 Task: Look for products in the category "Cookies" with caramel flavor.
Action: Mouse moved to (974, 366)
Screenshot: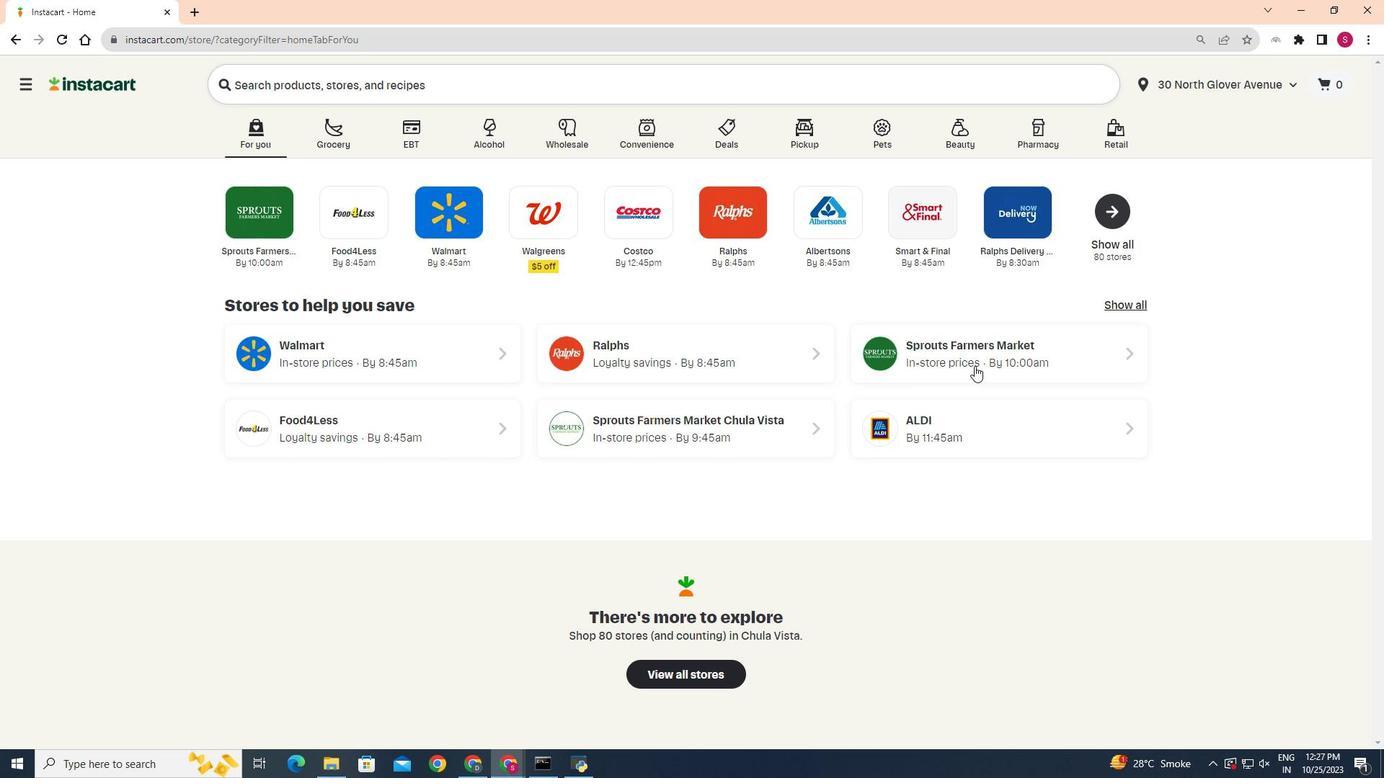 
Action: Mouse pressed left at (974, 366)
Screenshot: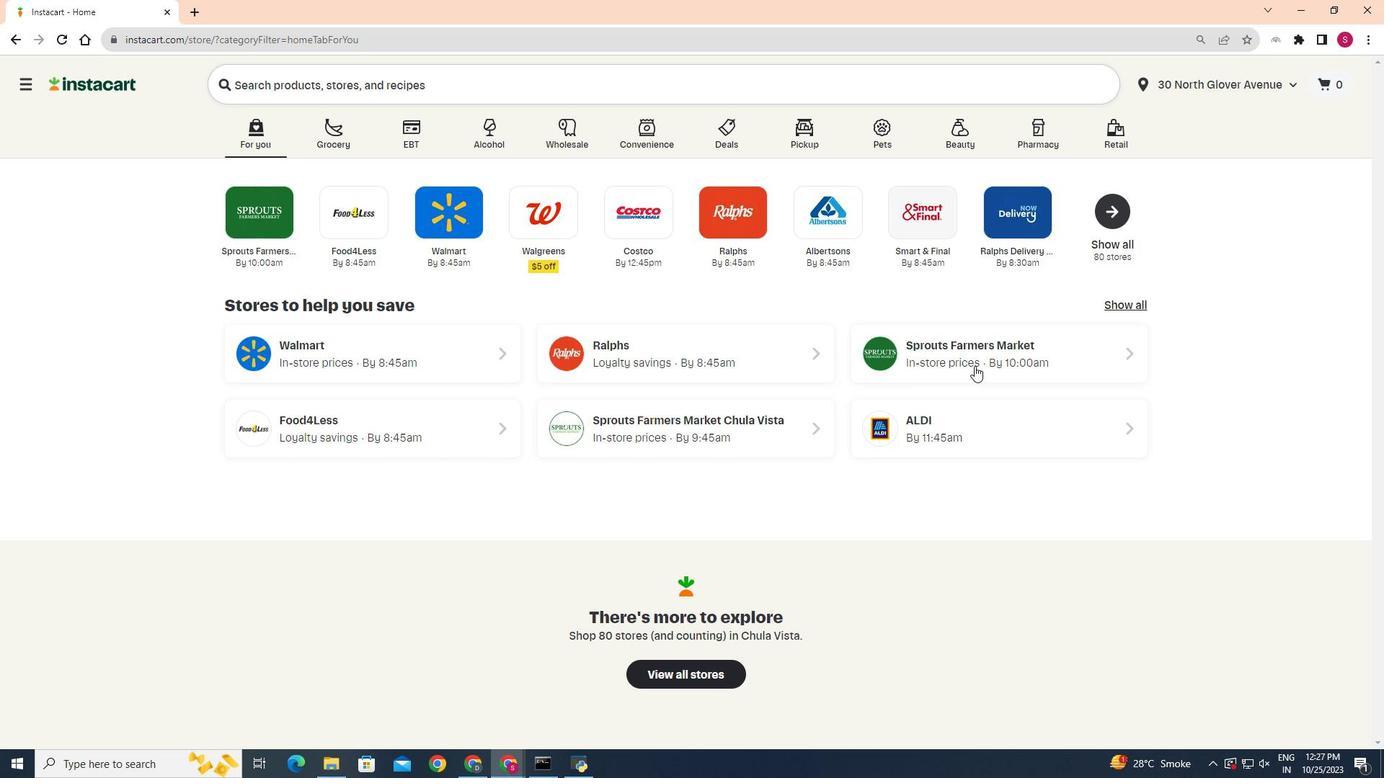 
Action: Mouse moved to (55, 628)
Screenshot: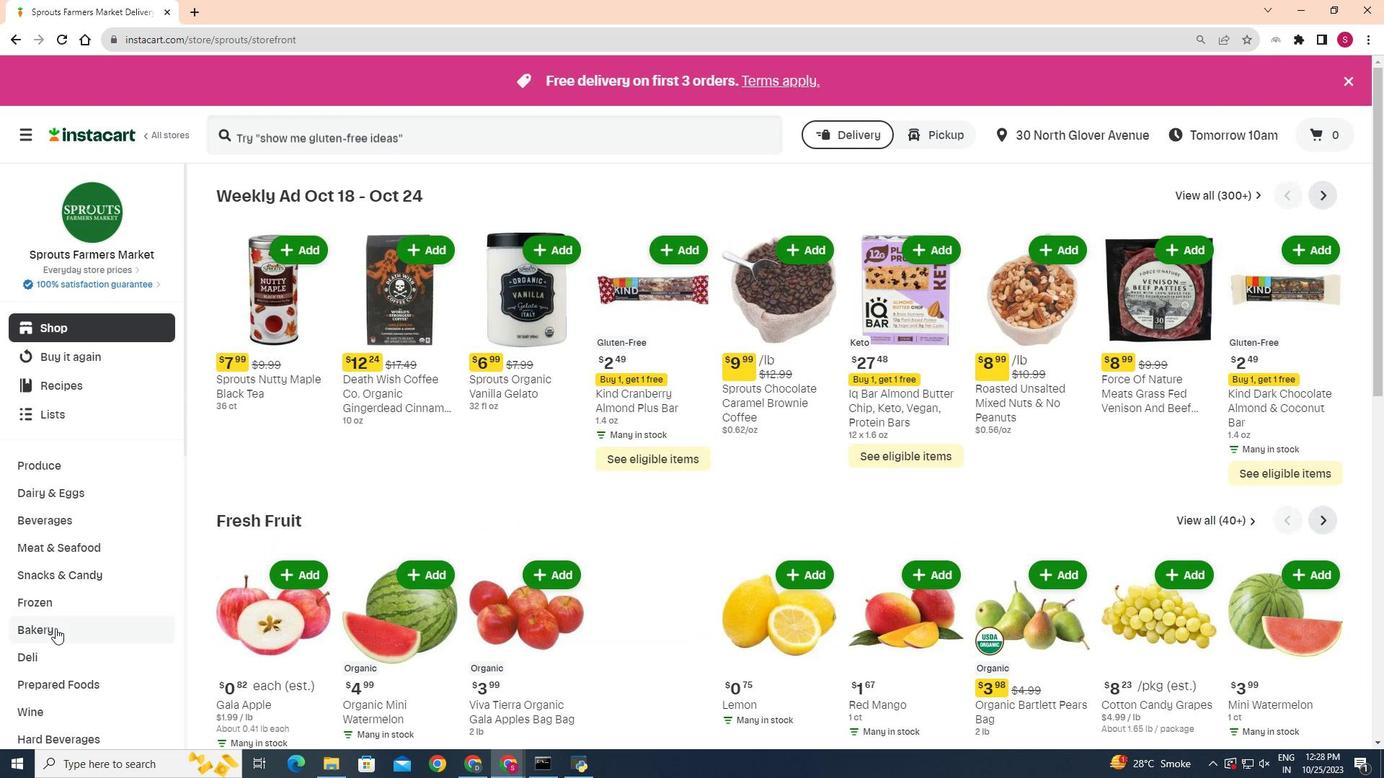 
Action: Mouse pressed left at (55, 628)
Screenshot: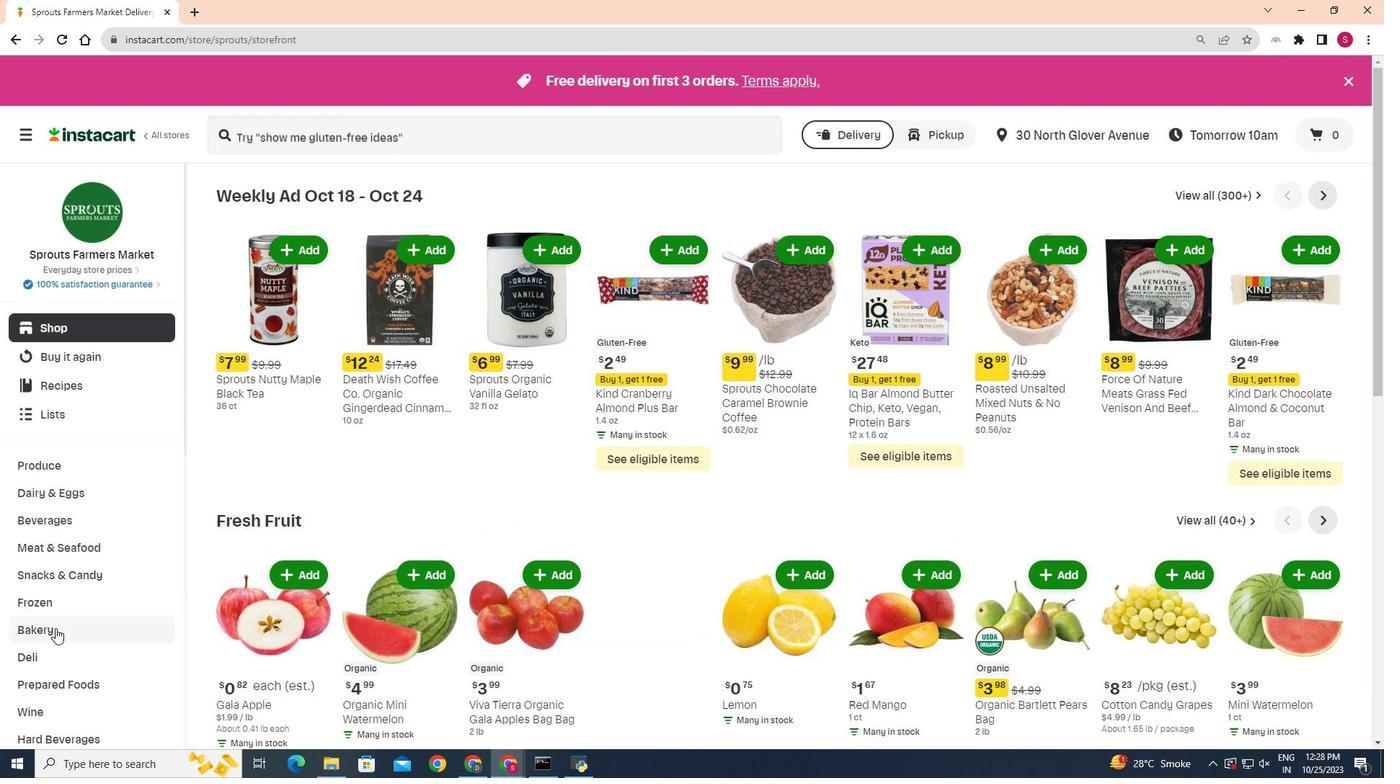 
Action: Mouse moved to (483, 224)
Screenshot: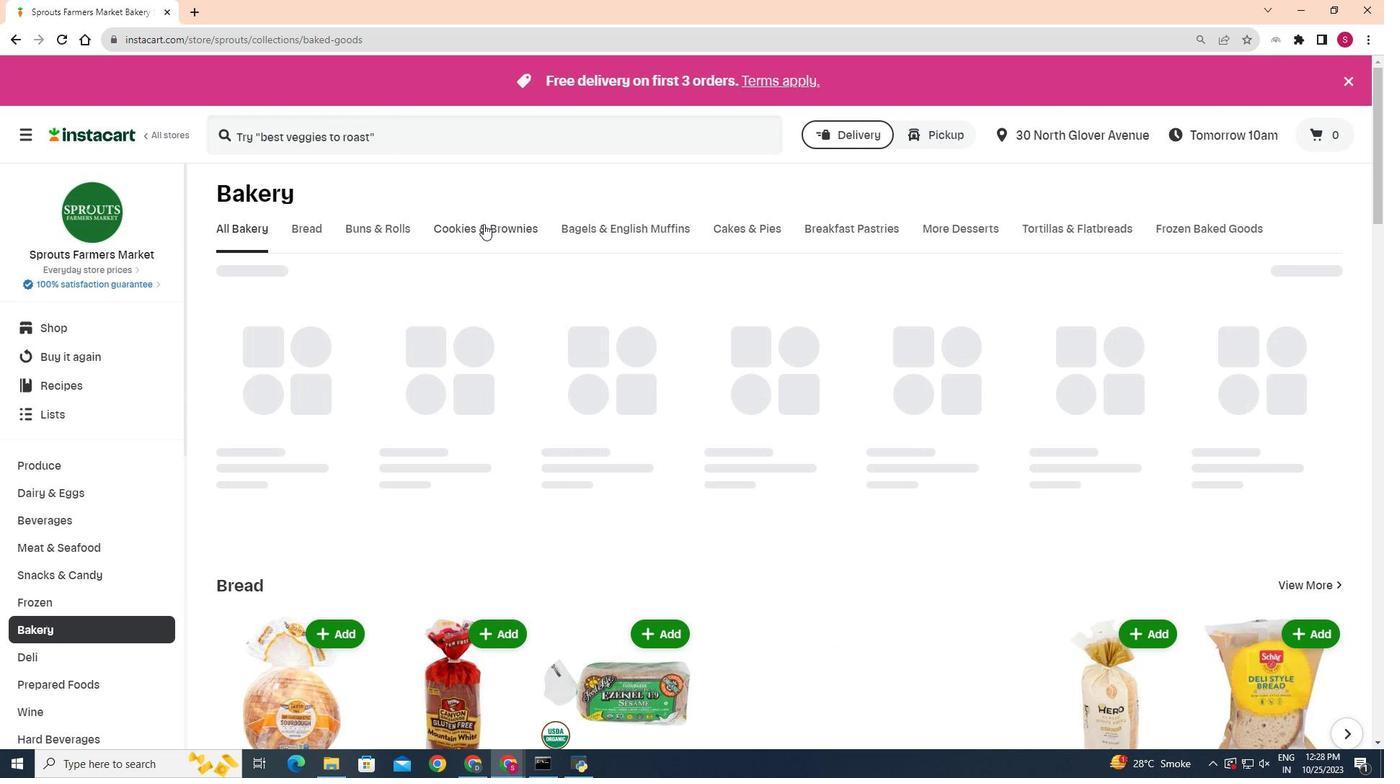 
Action: Mouse pressed left at (483, 224)
Screenshot: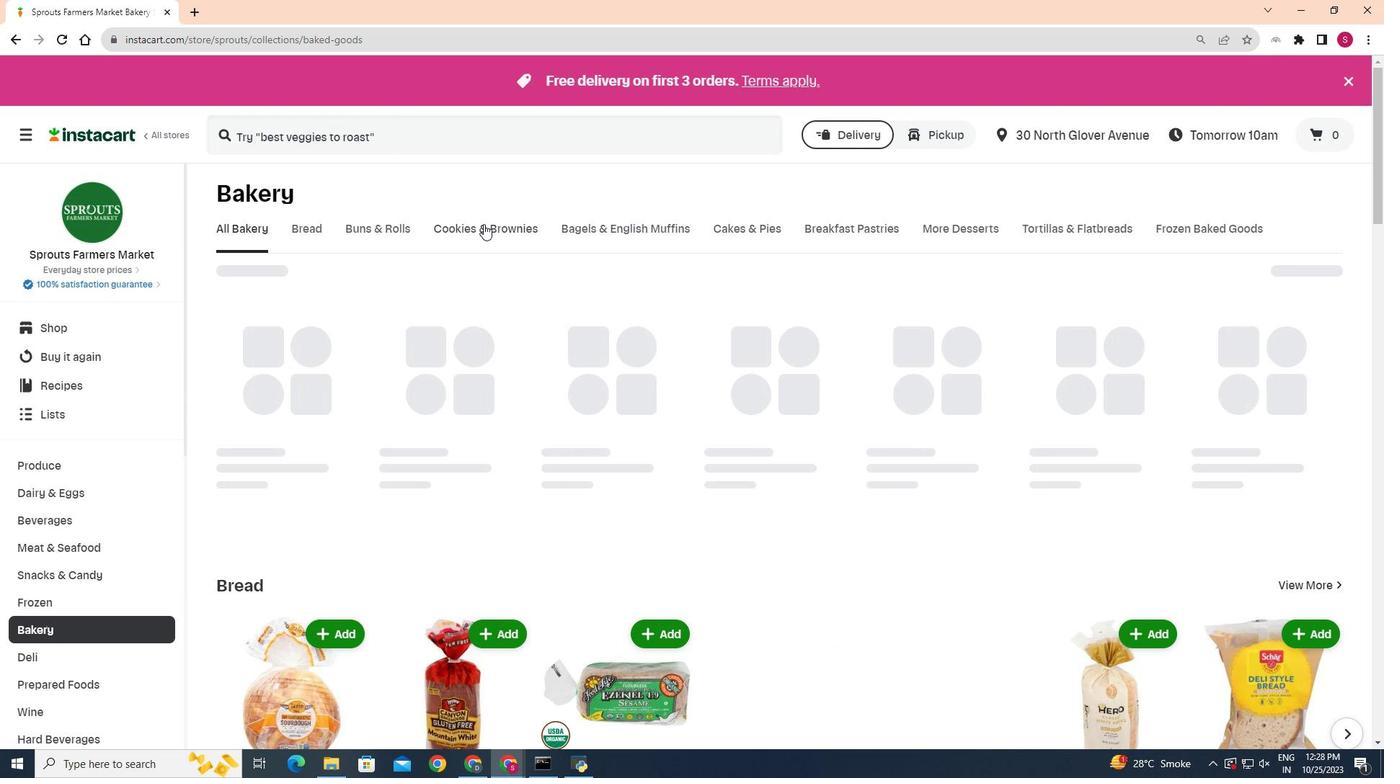 
Action: Mouse moved to (343, 294)
Screenshot: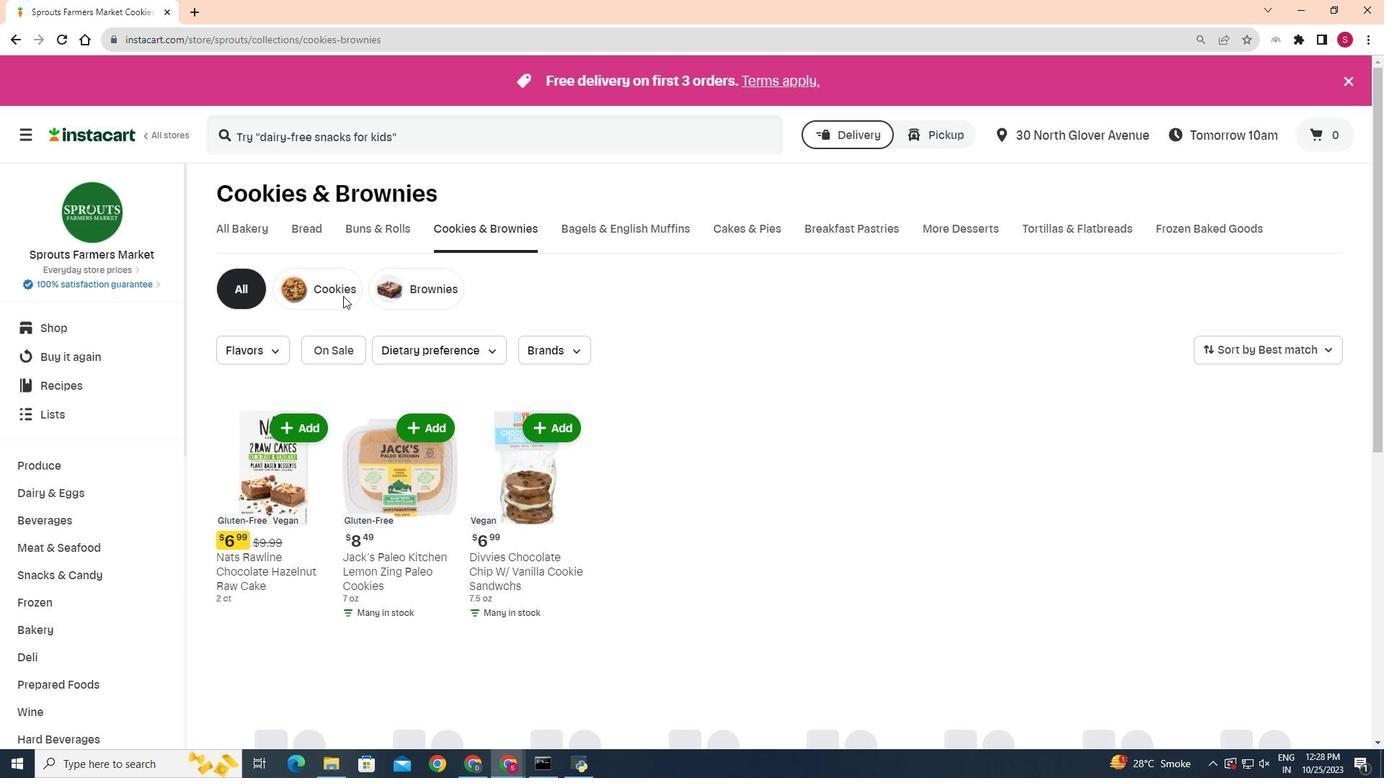 
Action: Mouse pressed left at (343, 294)
Screenshot: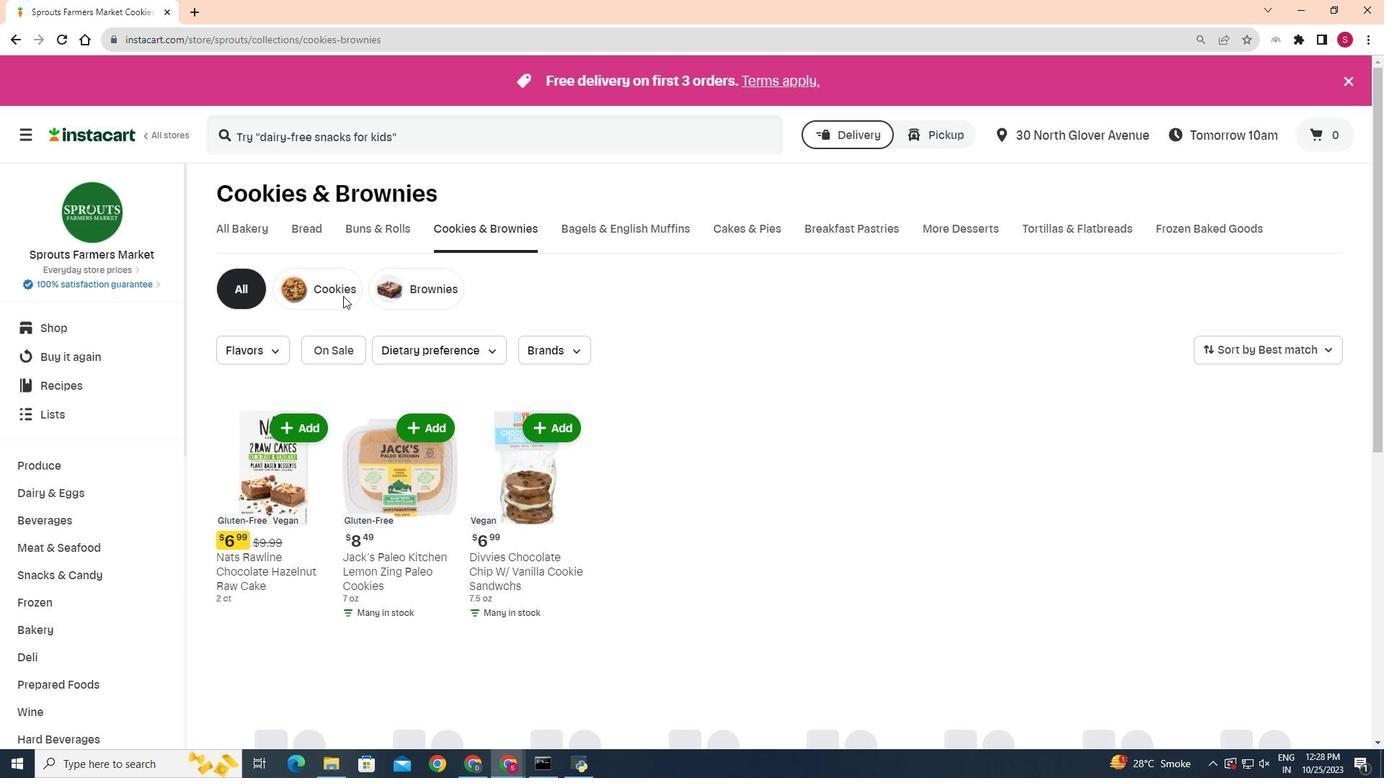 
Action: Mouse moved to (320, 281)
Screenshot: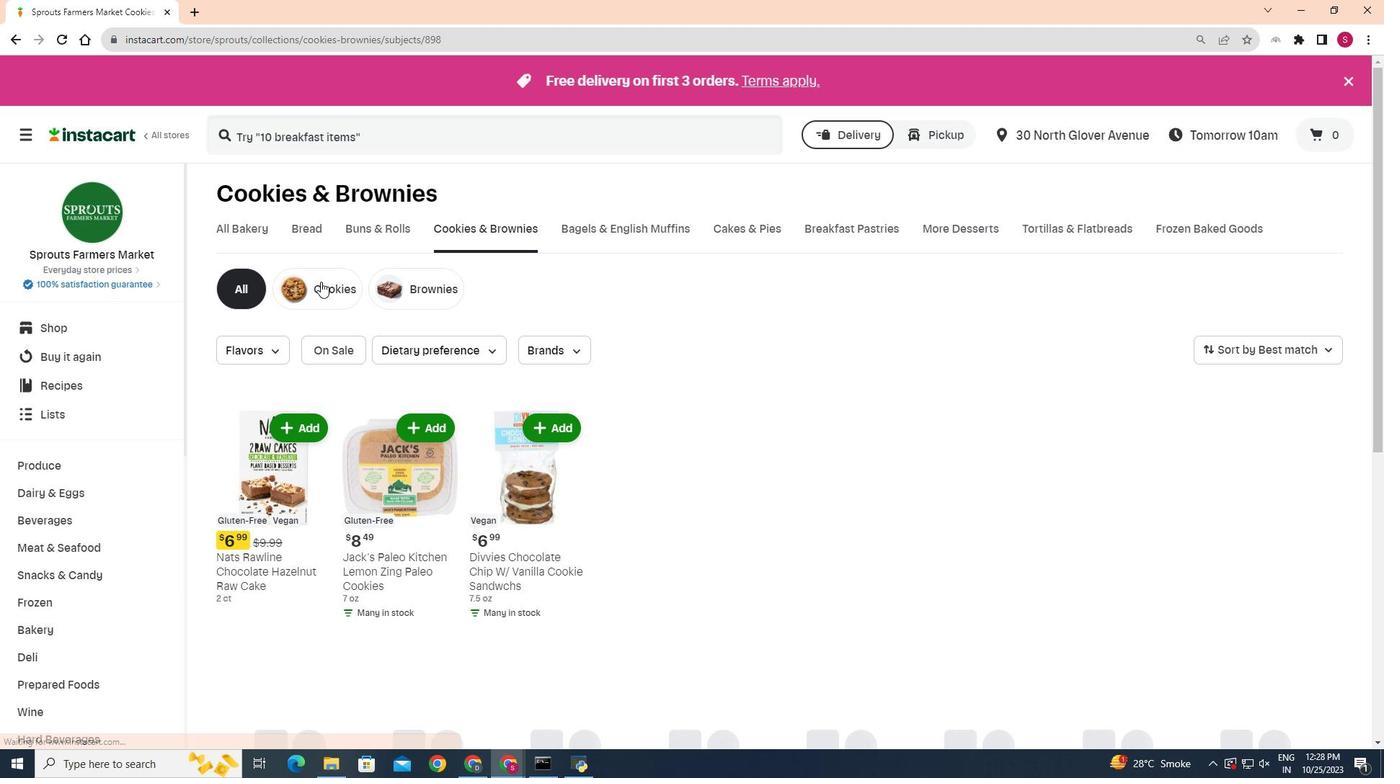 
Action: Mouse pressed left at (320, 281)
Screenshot: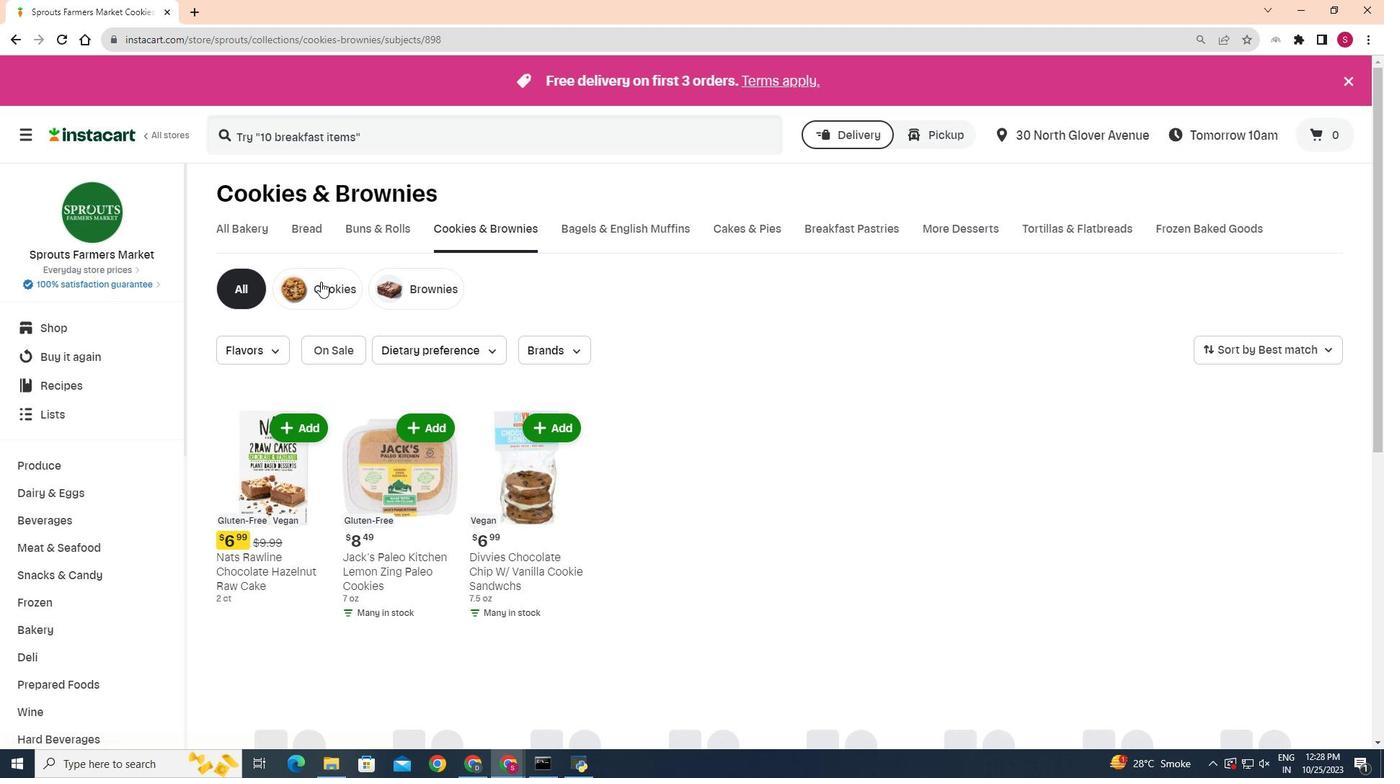 
Action: Mouse moved to (271, 355)
Screenshot: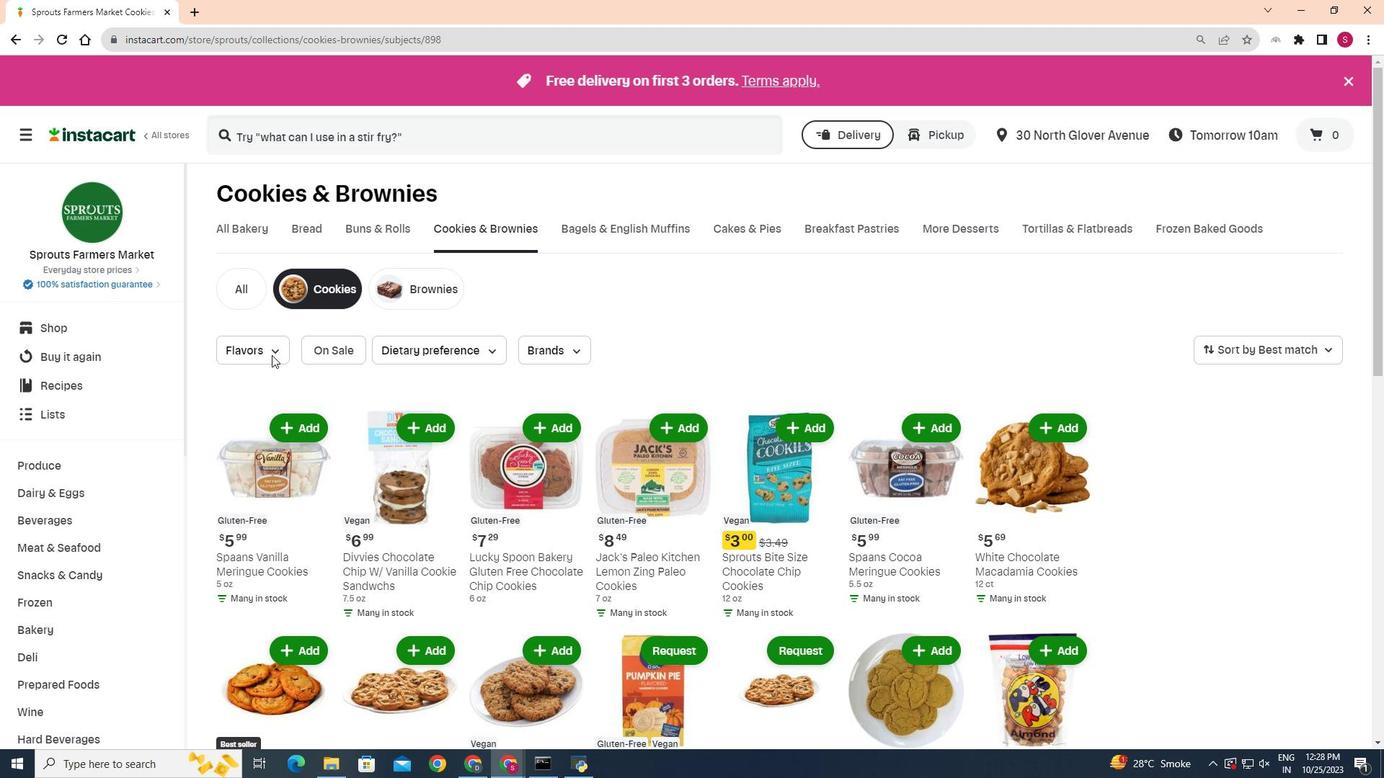 
Action: Mouse pressed left at (271, 355)
Screenshot: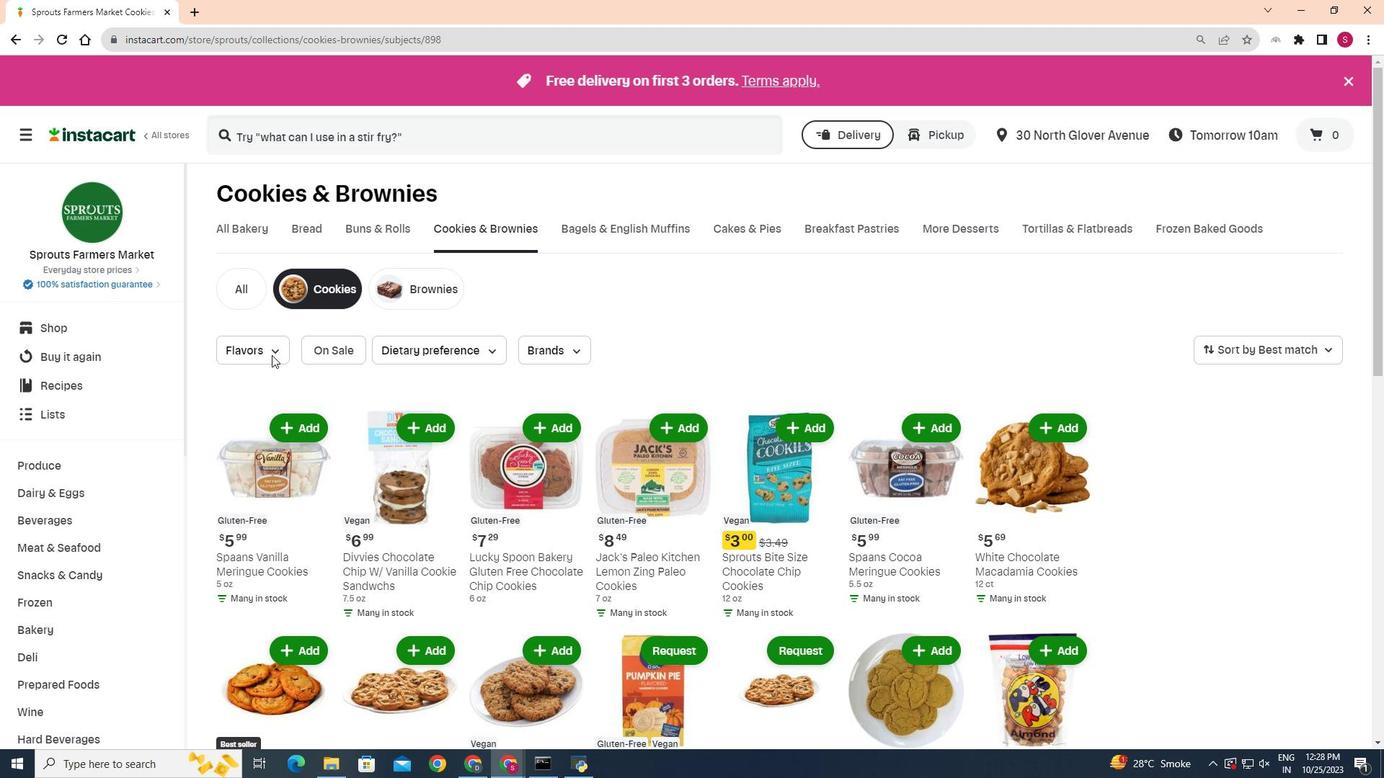 
Action: Mouse moved to (292, 419)
Screenshot: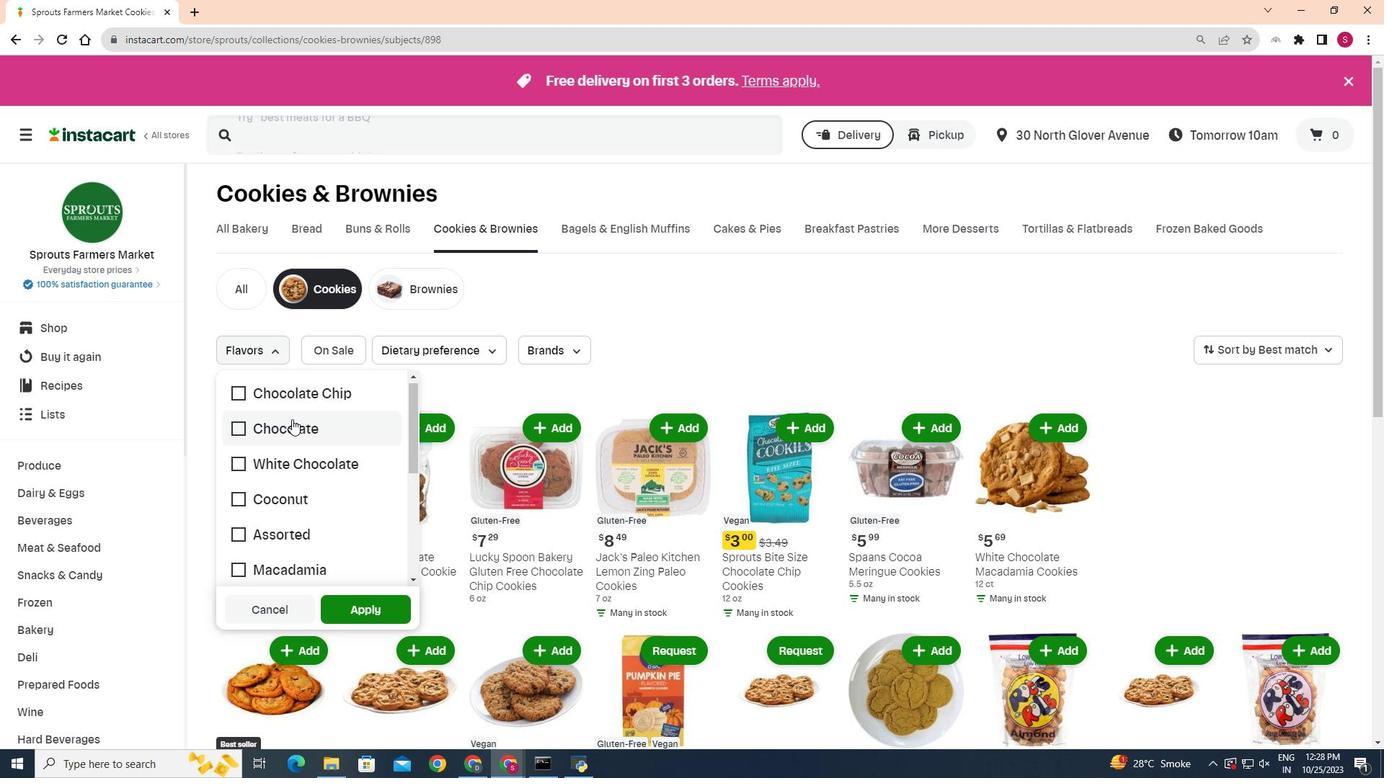 
Action: Mouse scrolled (292, 418) with delta (0, 0)
Screenshot: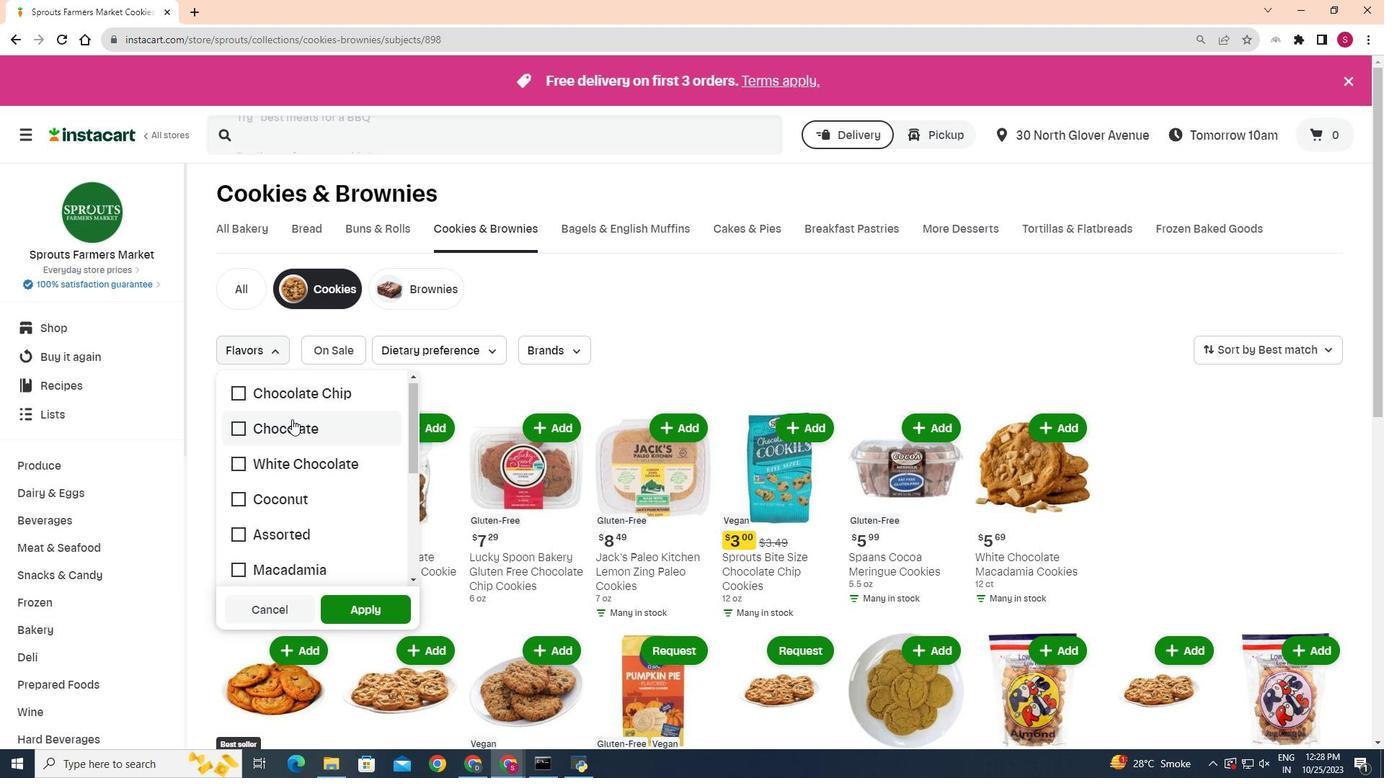 
Action: Mouse scrolled (292, 418) with delta (0, 0)
Screenshot: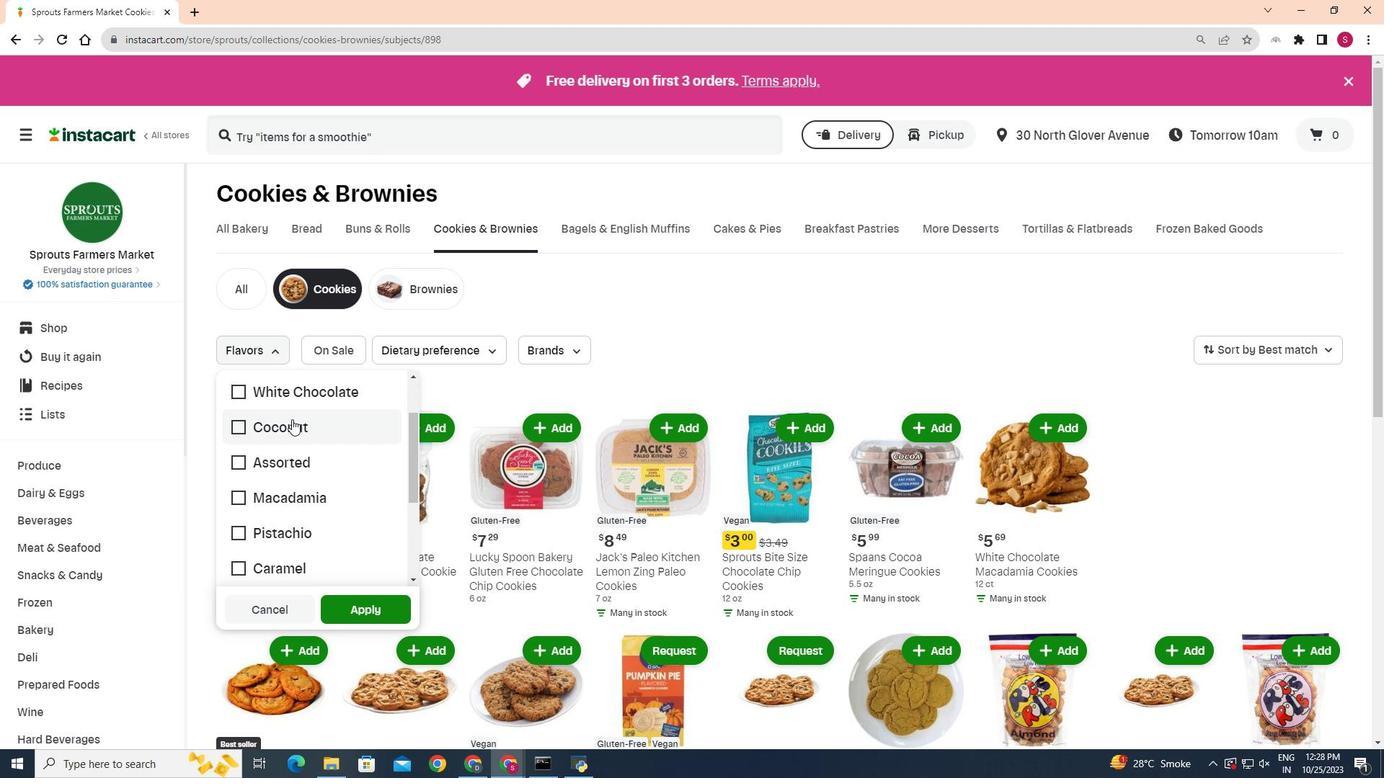 
Action: Mouse moved to (240, 495)
Screenshot: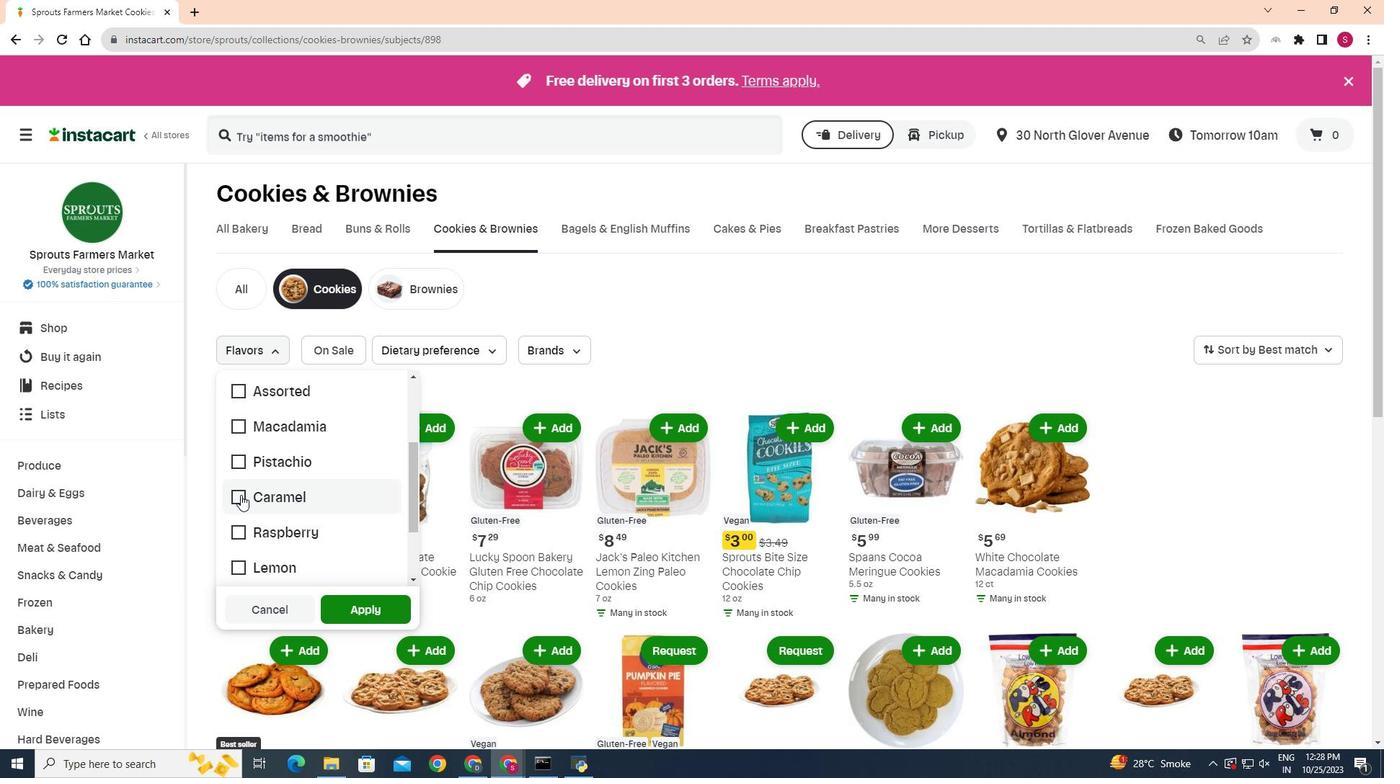 
Action: Mouse pressed left at (240, 495)
Screenshot: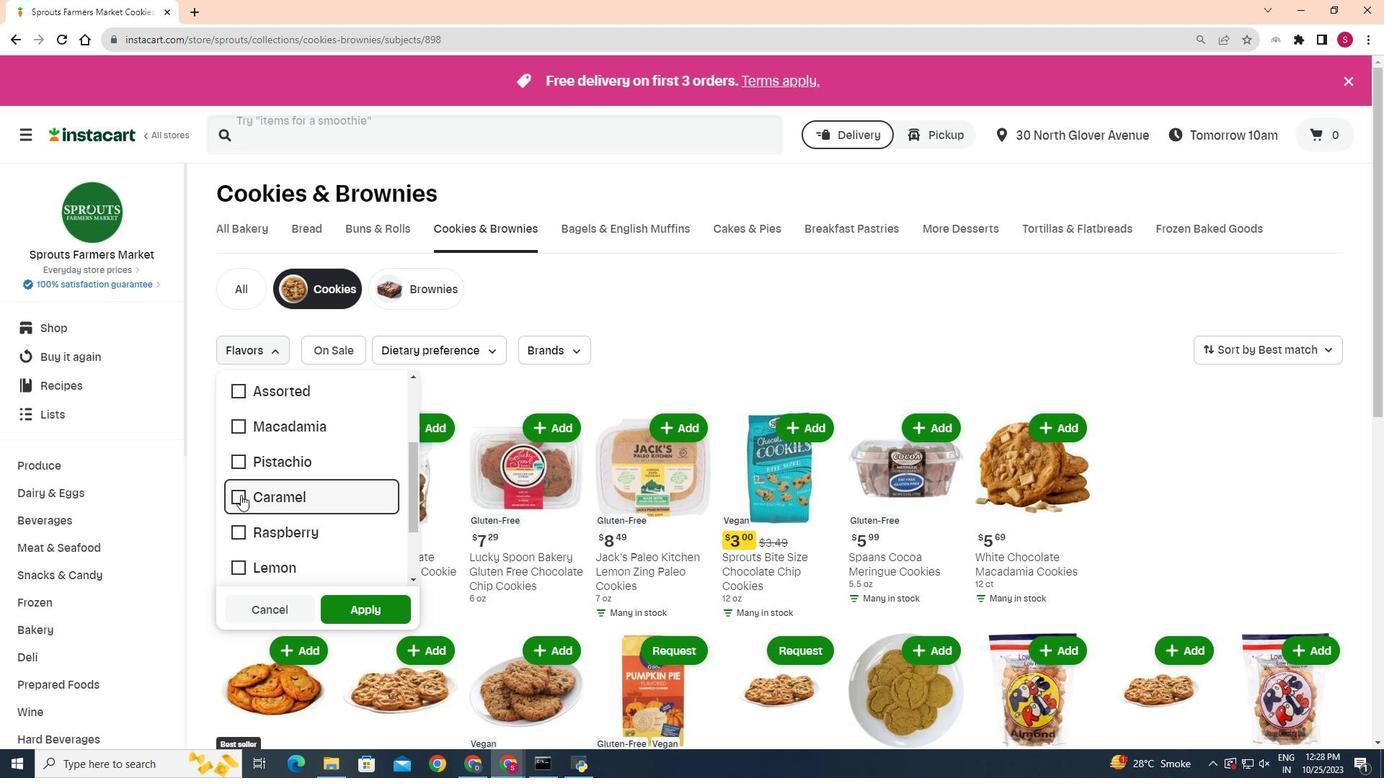 
Action: Mouse moved to (382, 602)
Screenshot: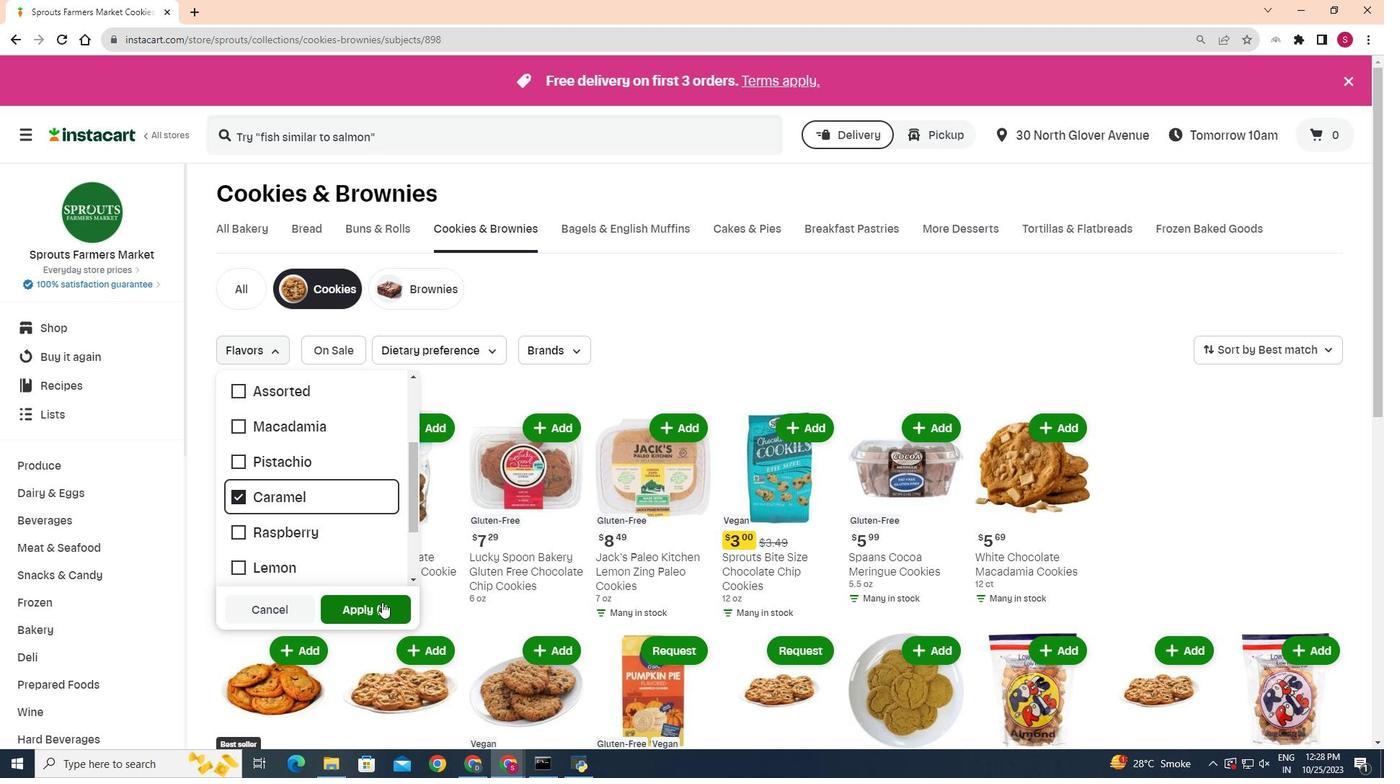 
Action: Mouse pressed left at (382, 602)
Screenshot: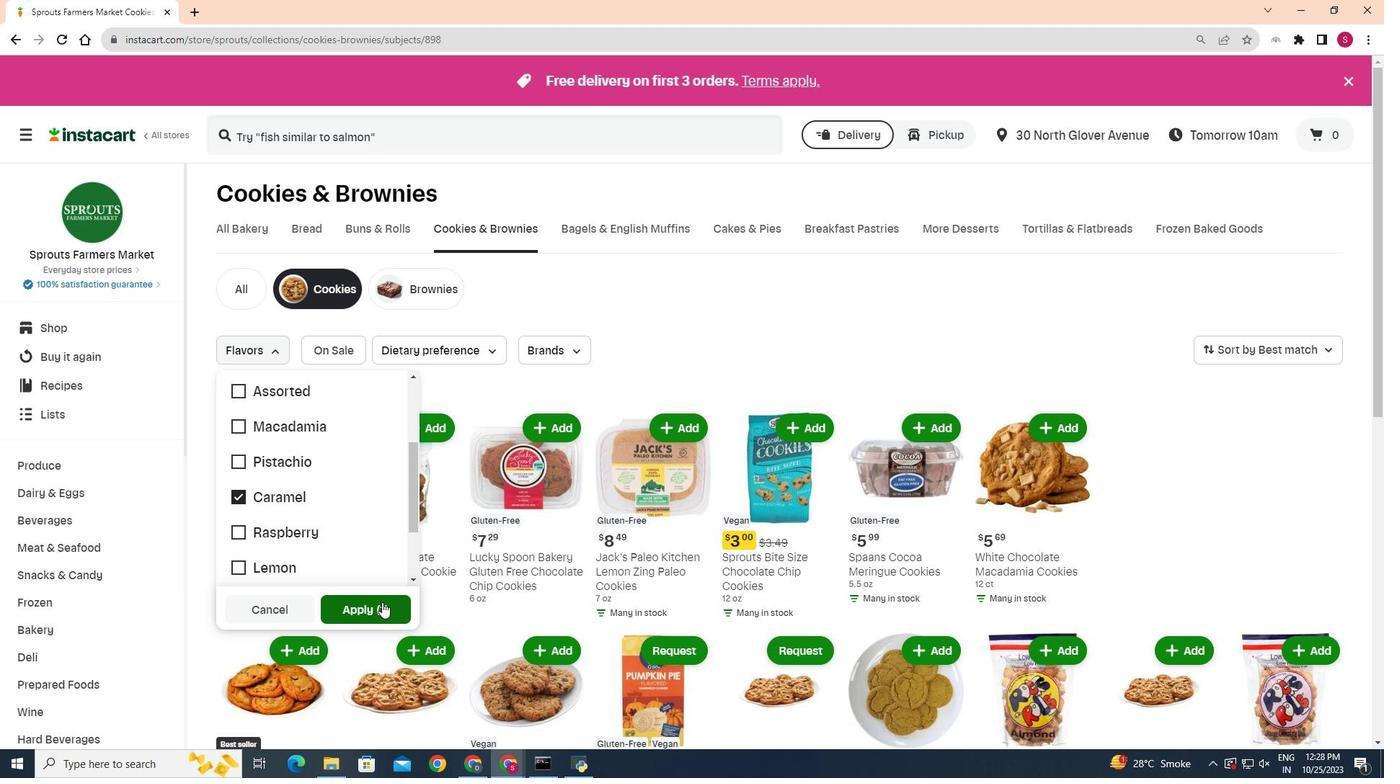 
Action: Mouse moved to (710, 544)
Screenshot: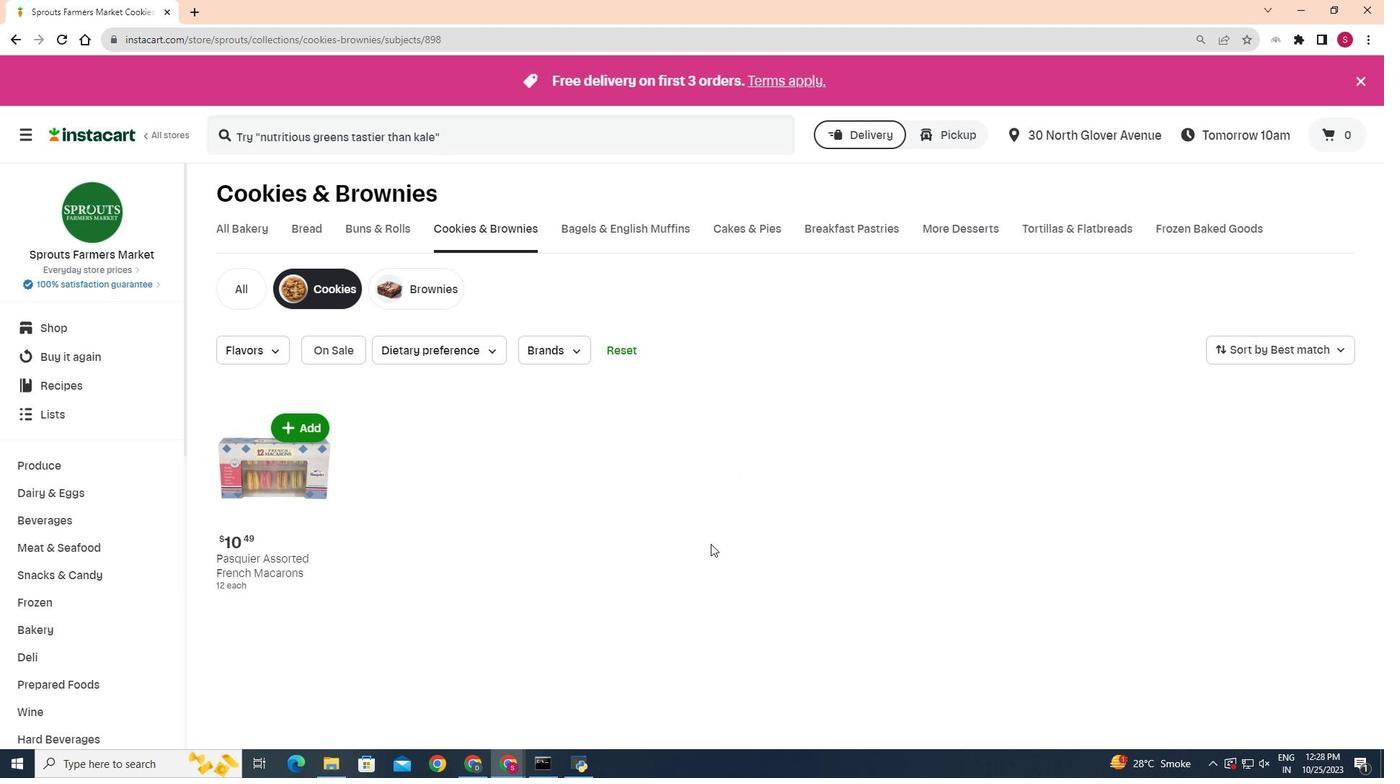 
